 Task: Experiment with a spectral editing tool to visually identify and reduce sibilance.
Action: Mouse moved to (3, 16)
Screenshot: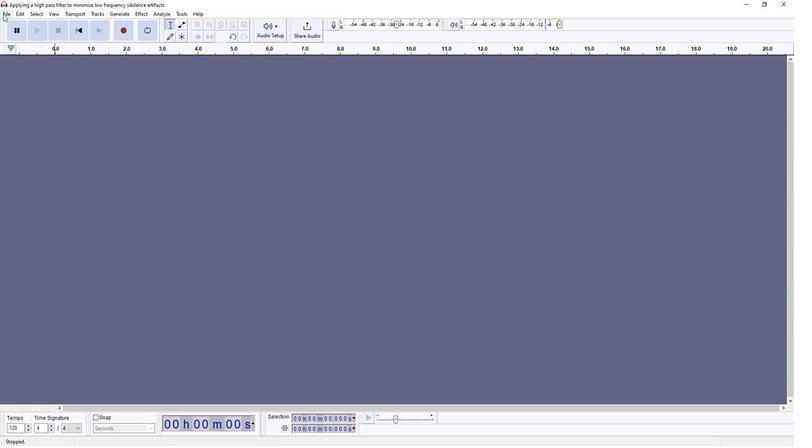 
Action: Mouse pressed left at (3, 16)
Screenshot: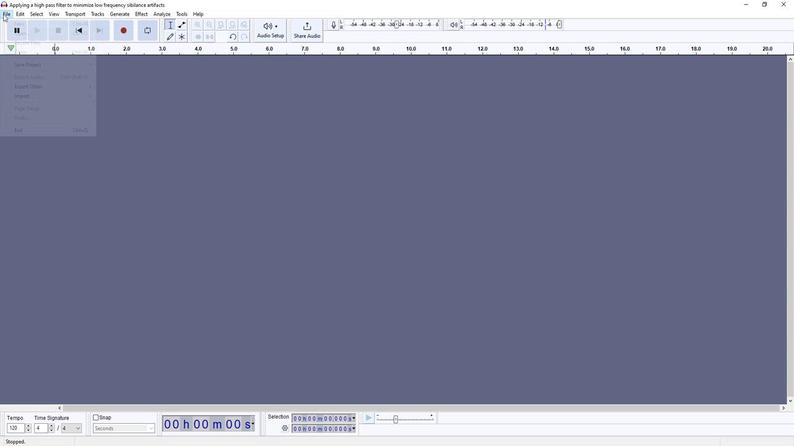 
Action: Mouse moved to (153, 101)
Screenshot: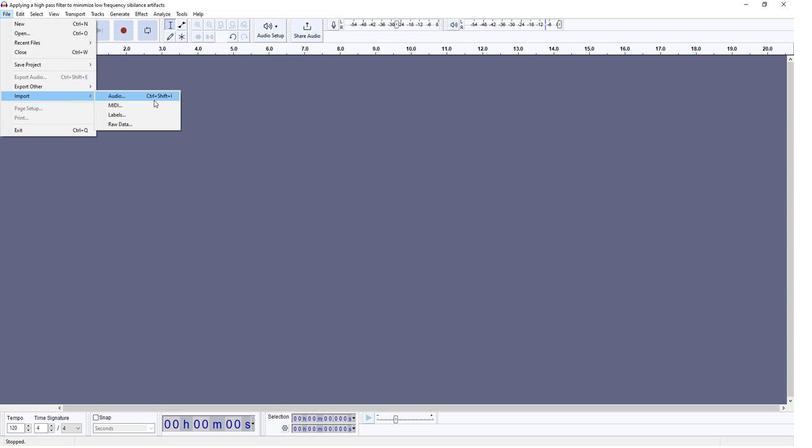 
Action: Mouse pressed left at (153, 101)
Screenshot: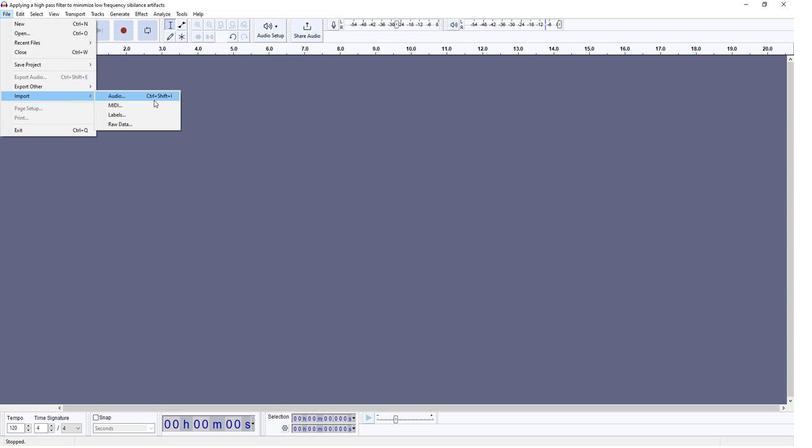 
Action: Mouse moved to (137, 66)
Screenshot: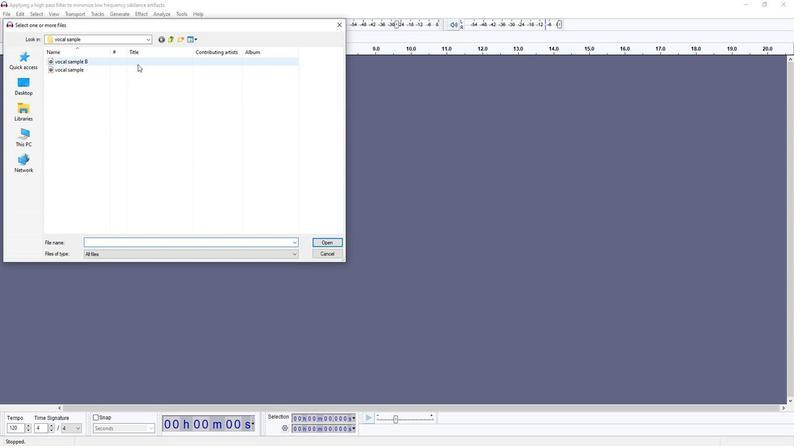 
Action: Mouse pressed left at (137, 66)
Screenshot: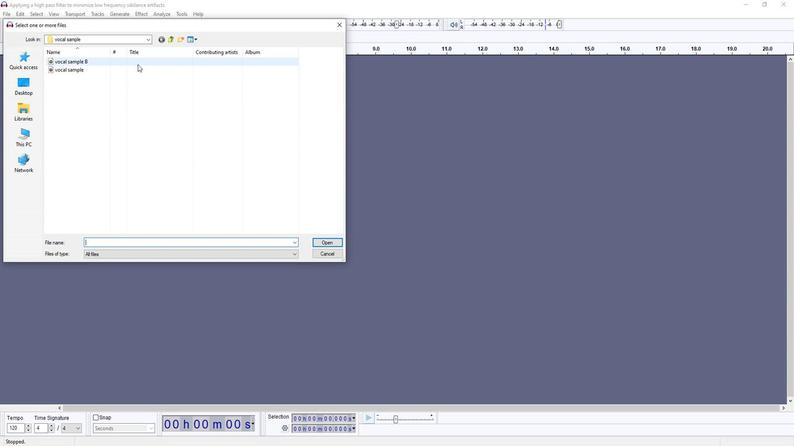 
Action: Mouse moved to (340, 243)
Screenshot: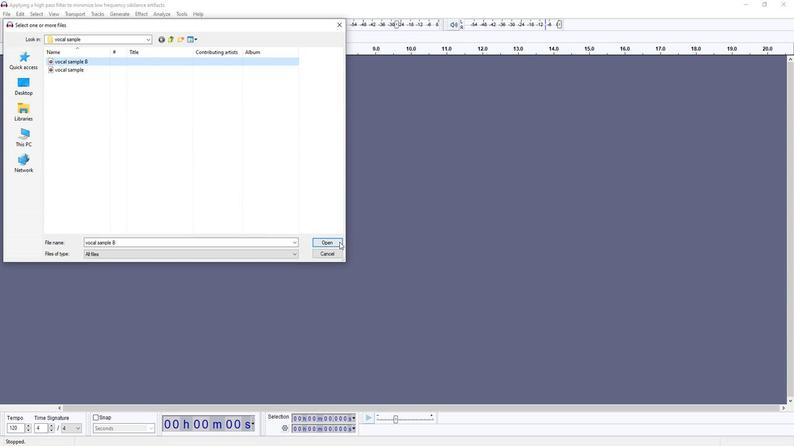 
Action: Mouse pressed left at (340, 243)
Screenshot: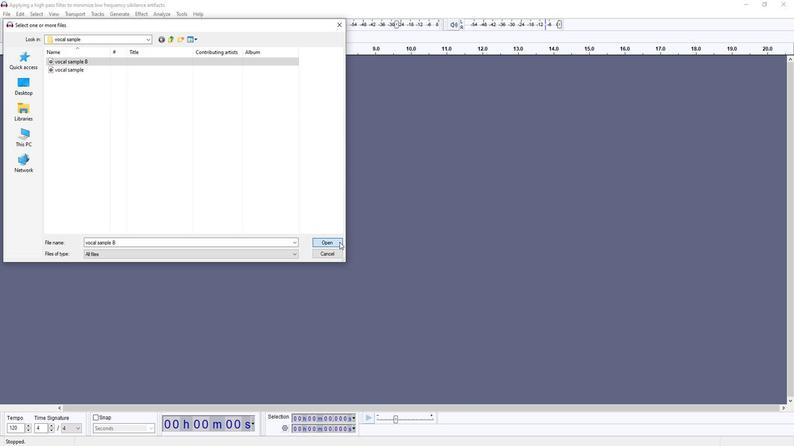 
Action: Mouse moved to (80, 101)
Screenshot: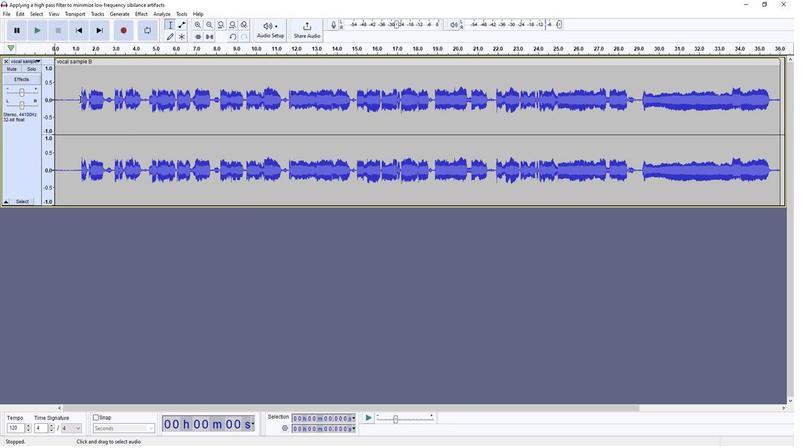 
Action: Mouse pressed left at (80, 101)
Screenshot: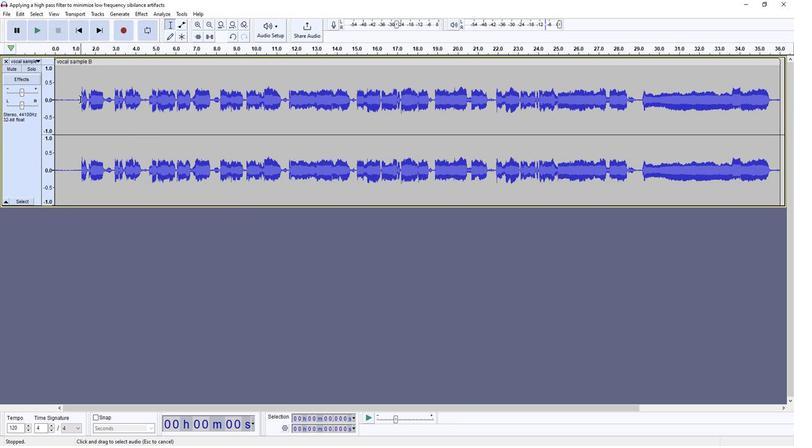 
Action: Mouse moved to (81, 94)
Screenshot: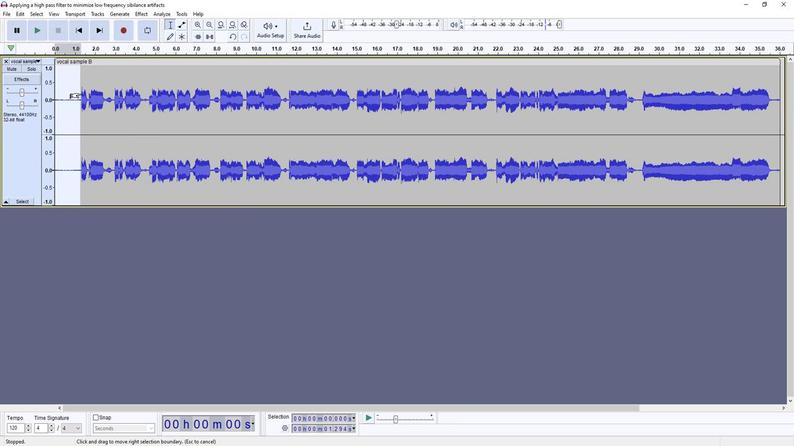 
Action: Mouse pressed left at (81, 94)
Screenshot: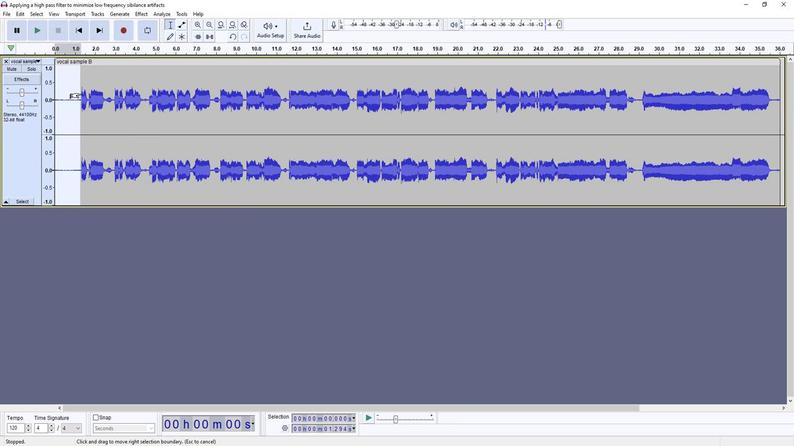 
Action: Mouse moved to (21, 14)
Screenshot: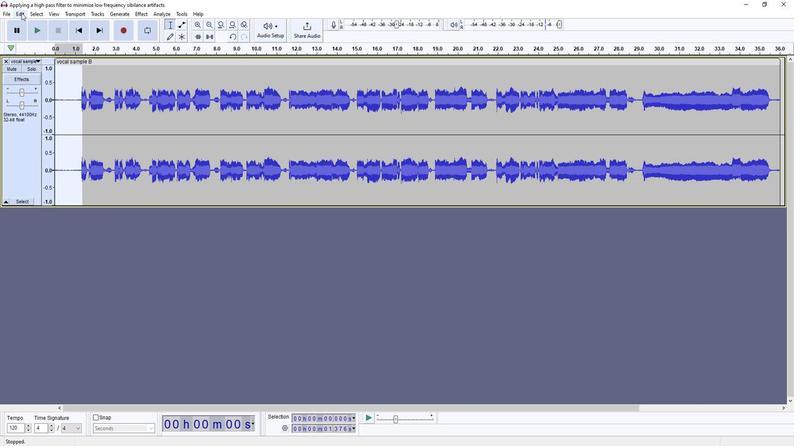 
Action: Mouse pressed left at (21, 14)
Screenshot: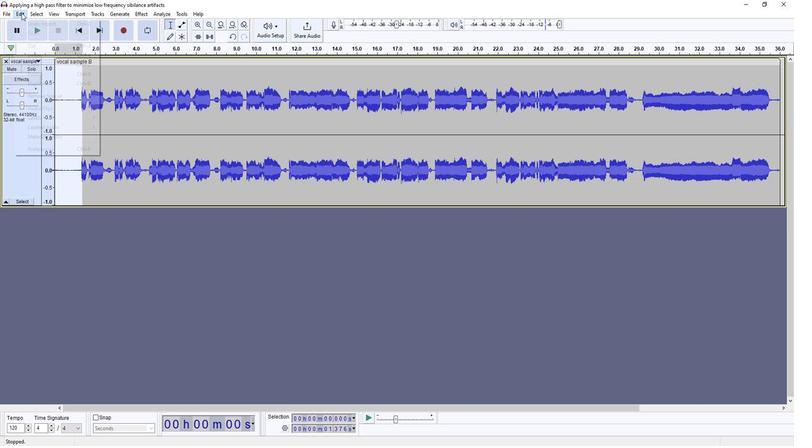 
Action: Mouse moved to (37, 47)
Screenshot: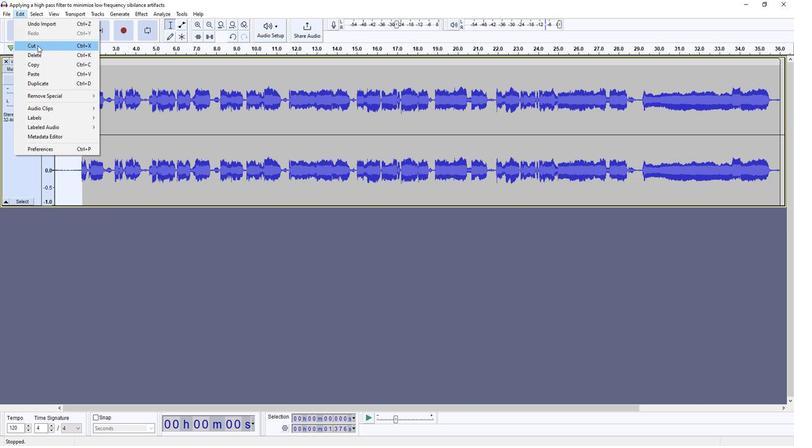 
Action: Mouse pressed left at (37, 47)
Screenshot: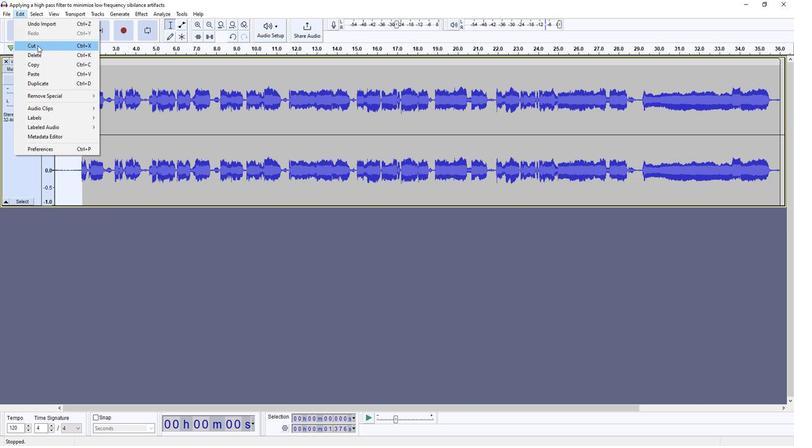 
Action: Mouse moved to (753, 83)
Screenshot: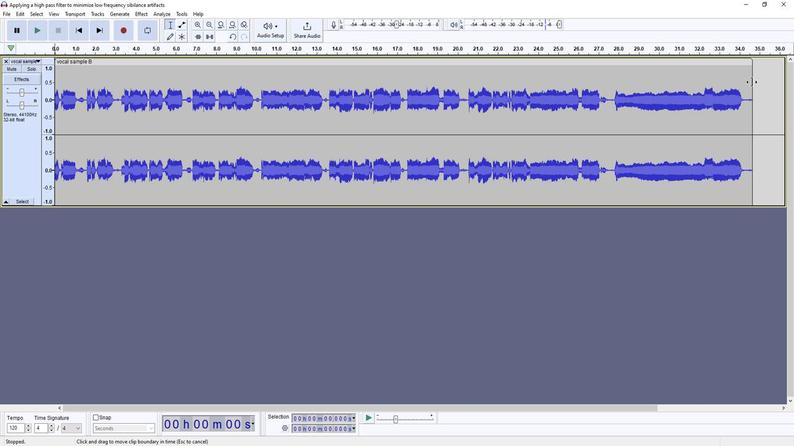
Action: Mouse pressed left at (753, 83)
Screenshot: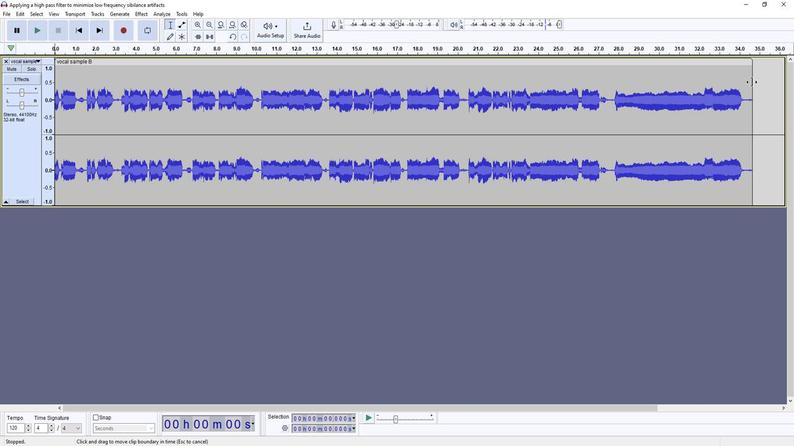 
Action: Mouse moved to (263, 99)
Screenshot: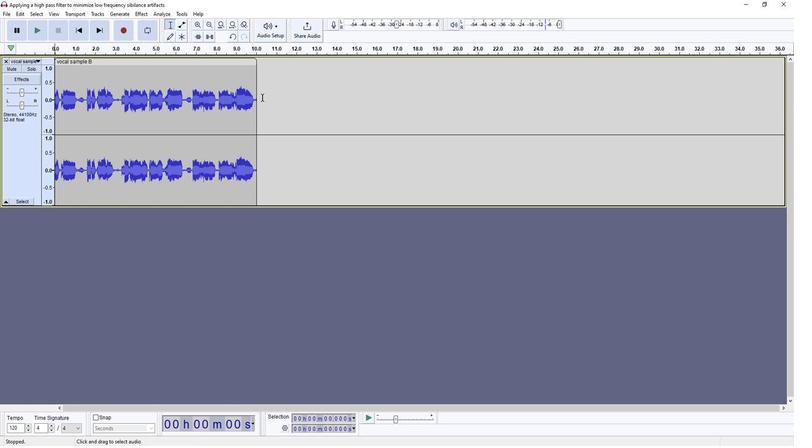 
Action: Mouse pressed left at (263, 99)
Screenshot: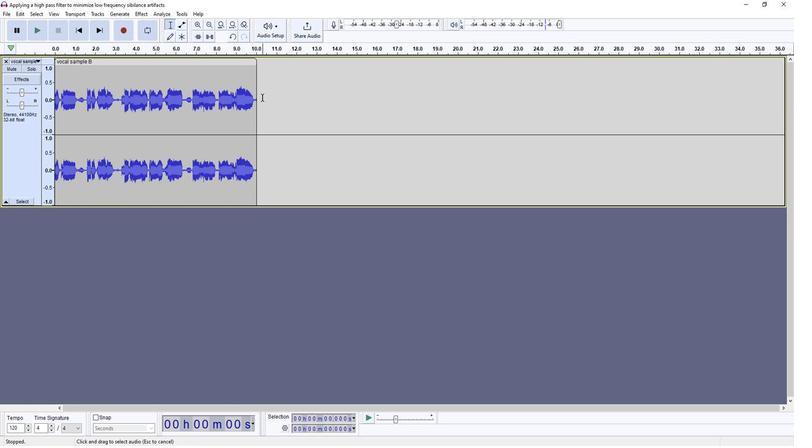 
Action: Mouse moved to (36, 31)
Screenshot: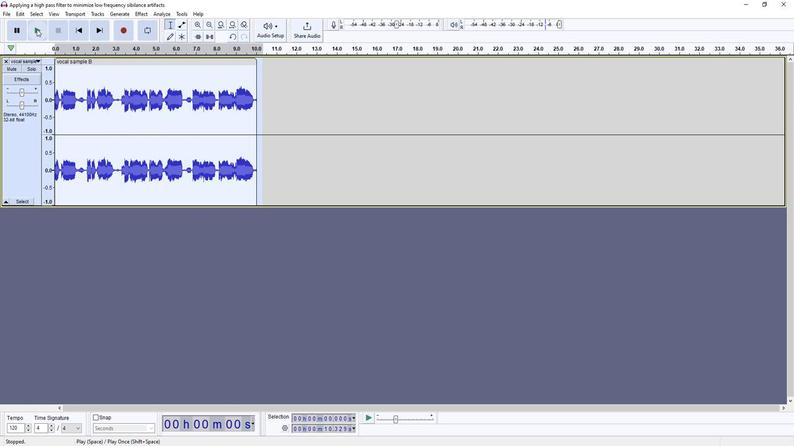 
Action: Mouse pressed left at (36, 31)
Screenshot: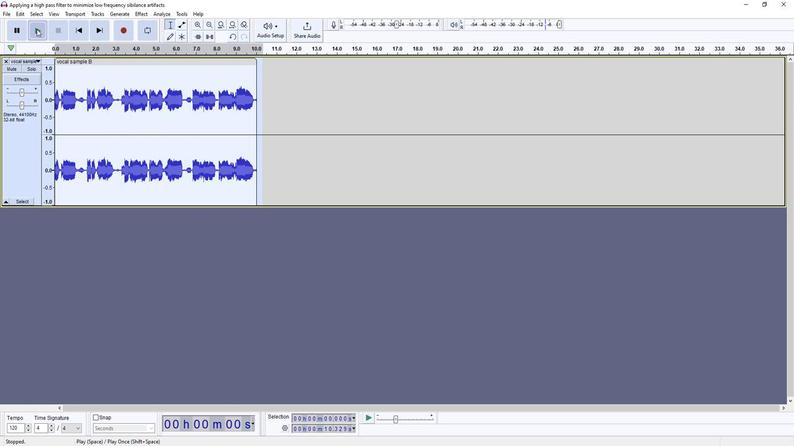
Action: Mouse moved to (55, 35)
Screenshot: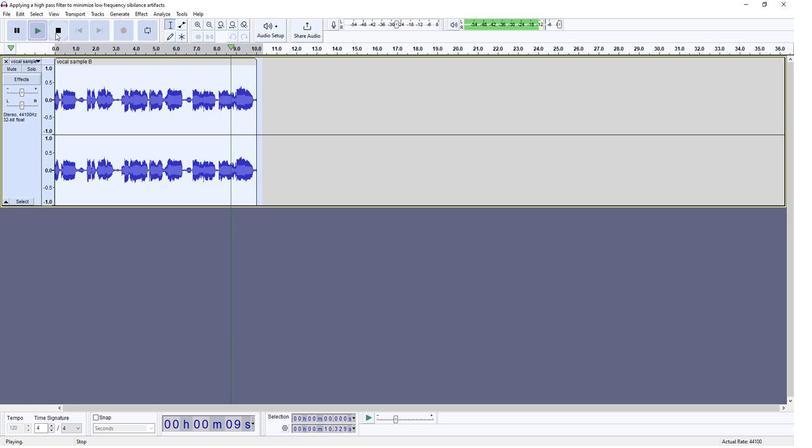 
Action: Mouse pressed left at (55, 35)
Screenshot: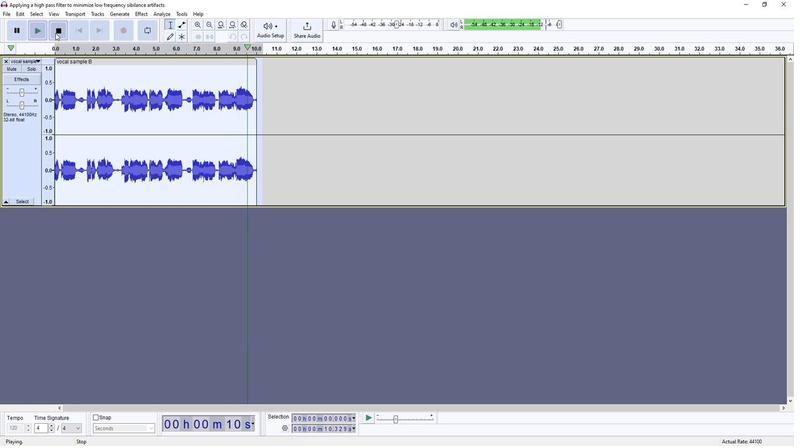 
Action: Mouse moved to (24, 130)
Screenshot: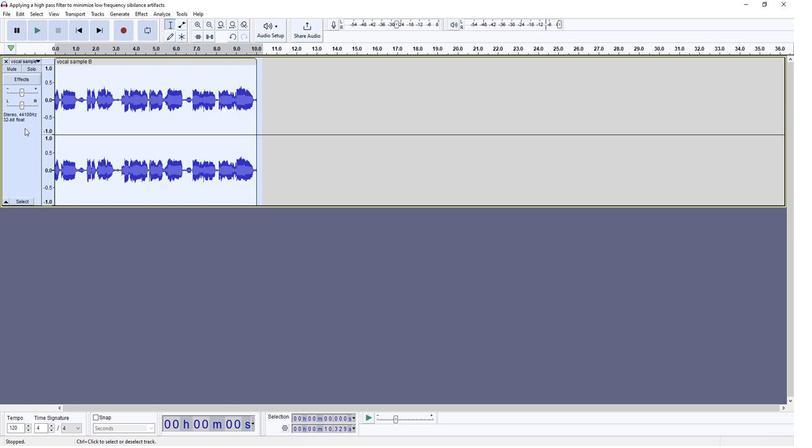 
Action: Mouse pressed right at (24, 130)
Screenshot: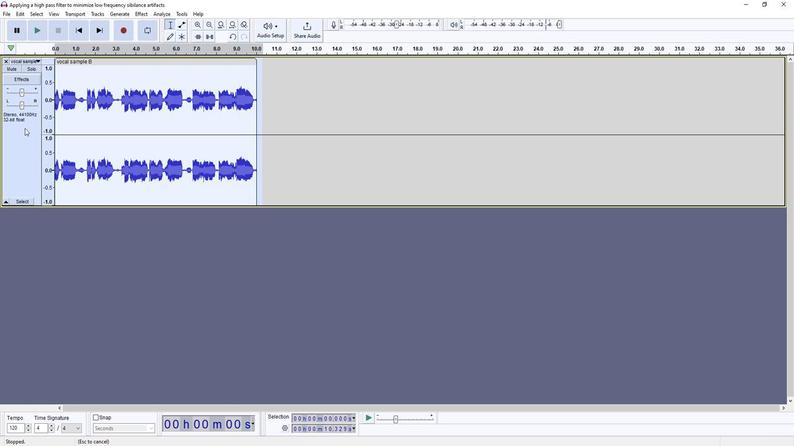 
Action: Mouse moved to (28, 147)
Screenshot: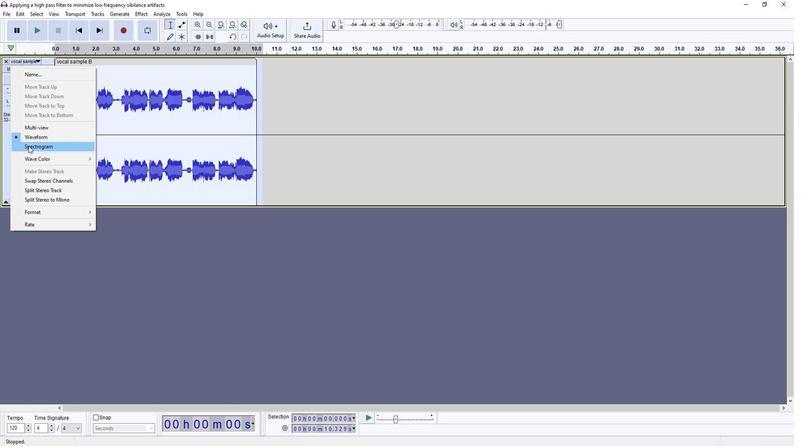 
Action: Mouse pressed left at (28, 147)
Screenshot: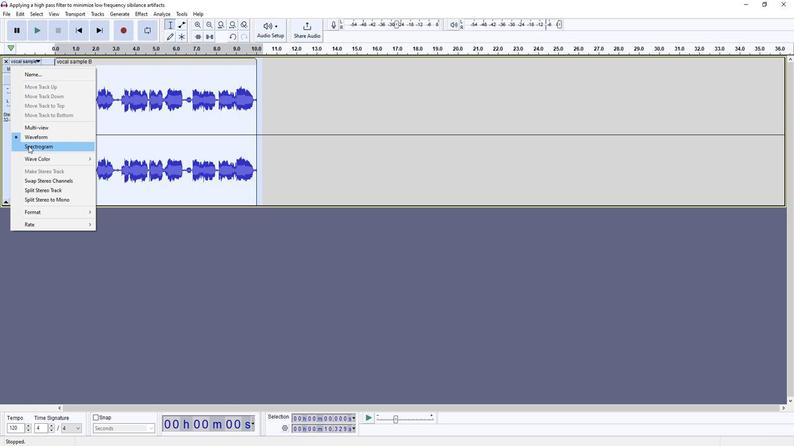 
Action: Mouse moved to (160, 209)
Screenshot: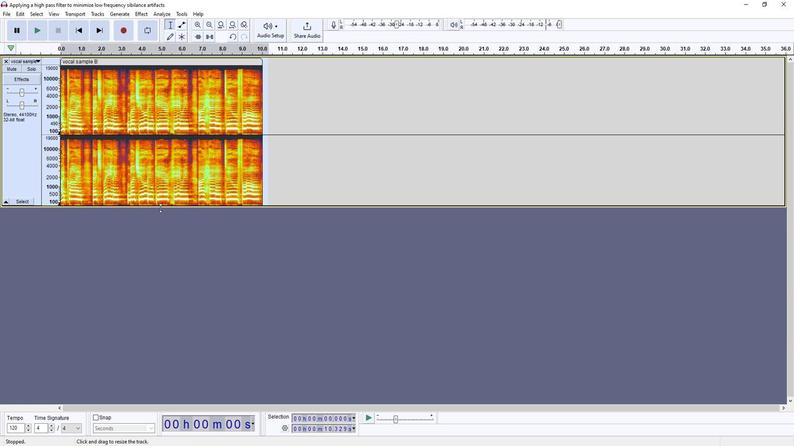
Action: Mouse pressed left at (160, 209)
Screenshot: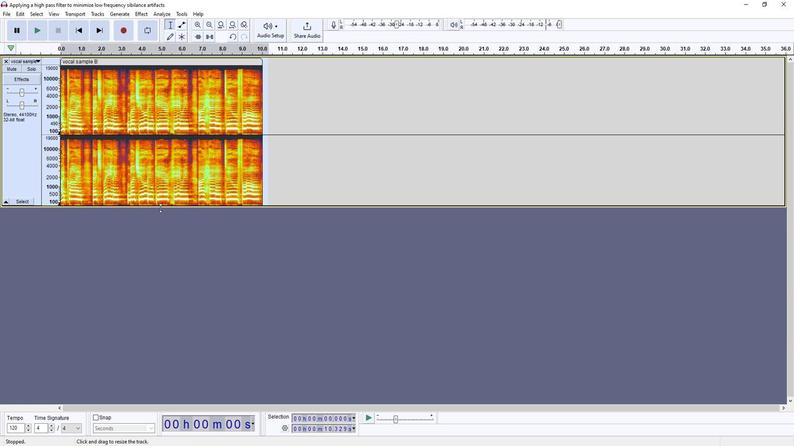 
Action: Mouse moved to (63, 106)
Screenshot: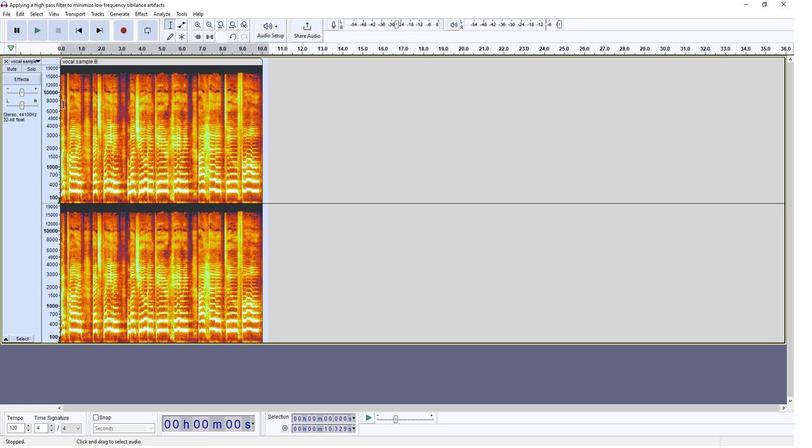 
Action: Mouse pressed left at (63, 106)
Screenshot: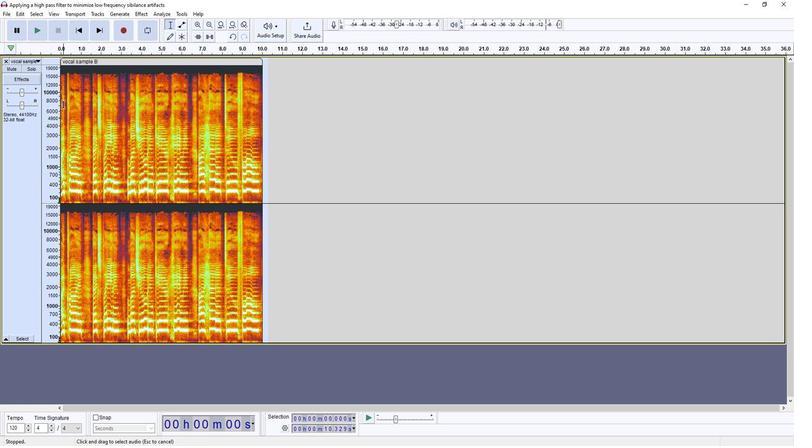 
Action: Mouse moved to (66, 106)
Screenshot: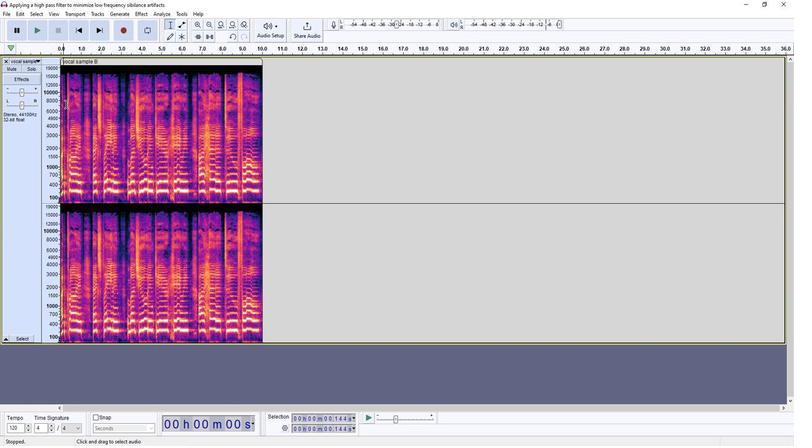 
Action: Mouse pressed left at (66, 106)
Screenshot: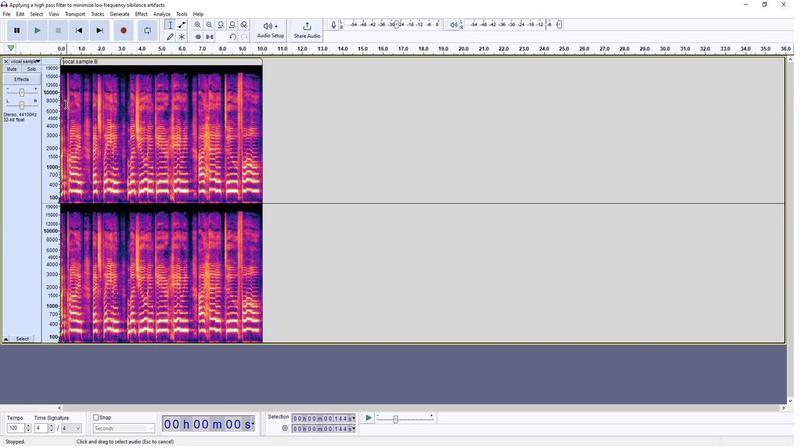 
Action: Mouse moved to (67, 108)
Screenshot: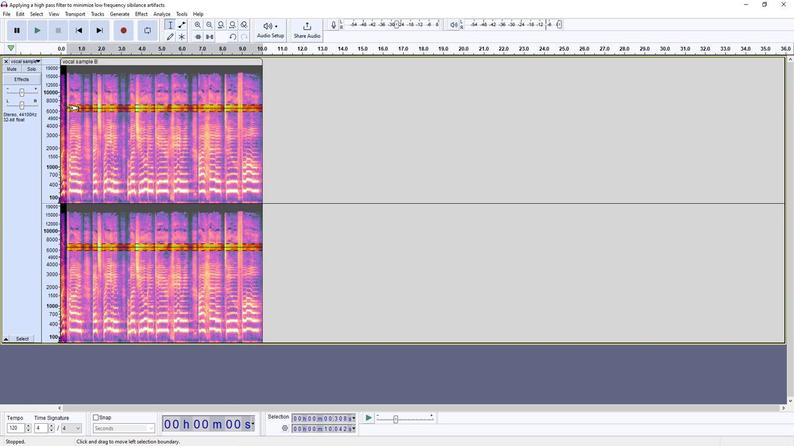 
Action: Mouse pressed left at (67, 108)
Screenshot: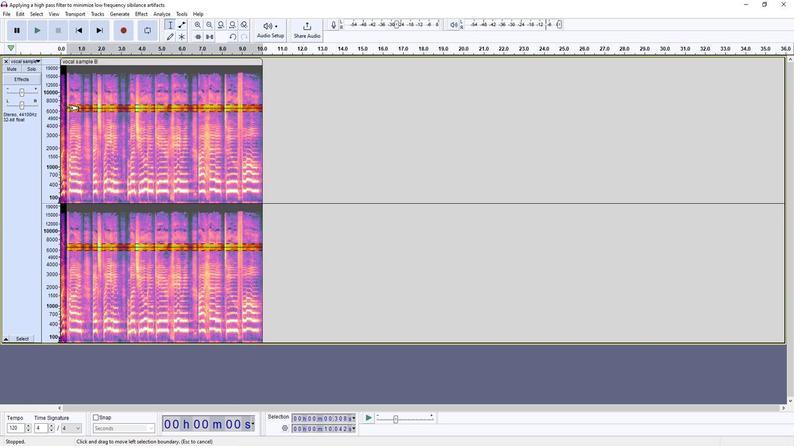 
Action: Mouse moved to (67, 106)
Screenshot: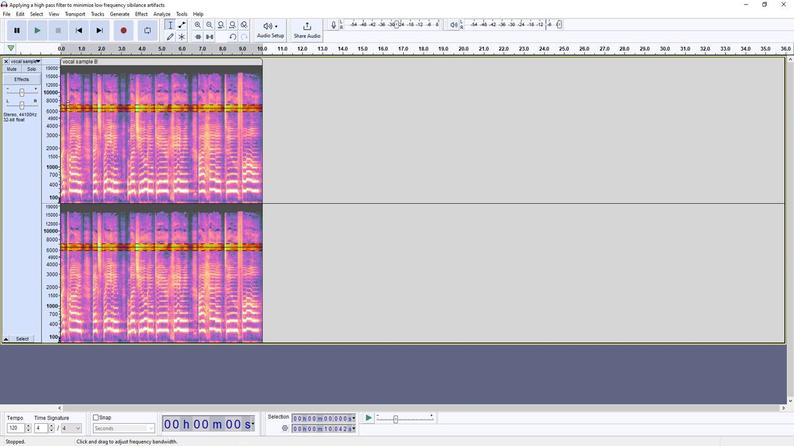 
Action: Mouse pressed left at (67, 106)
Screenshot: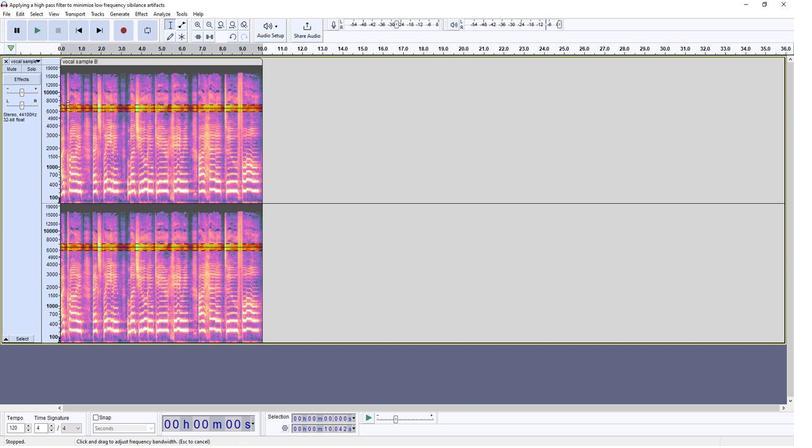 
Action: Mouse moved to (69, 109)
Screenshot: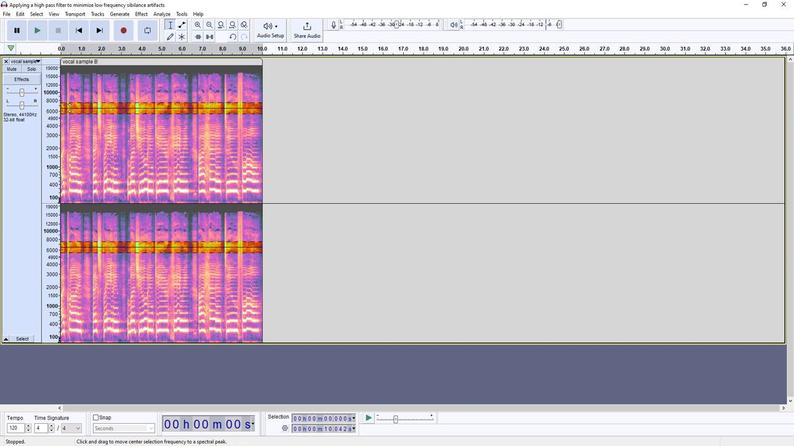 
Action: Mouse pressed left at (69, 109)
Screenshot: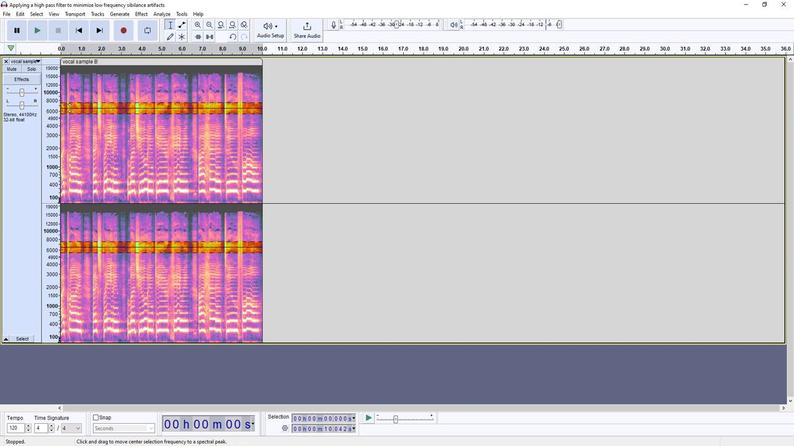 
Action: Mouse moved to (70, 101)
Screenshot: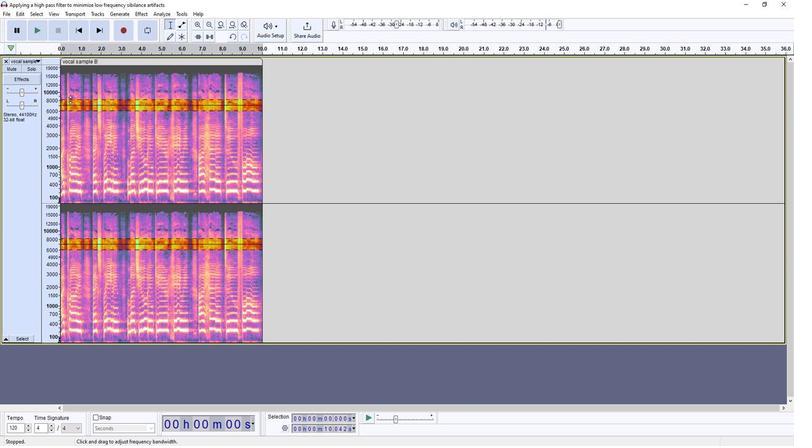 
Action: Mouse pressed left at (70, 101)
Screenshot: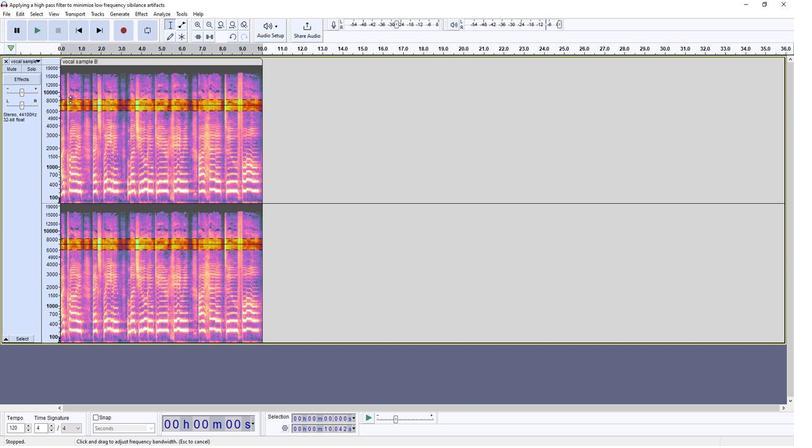 
Action: Mouse moved to (140, 15)
Screenshot: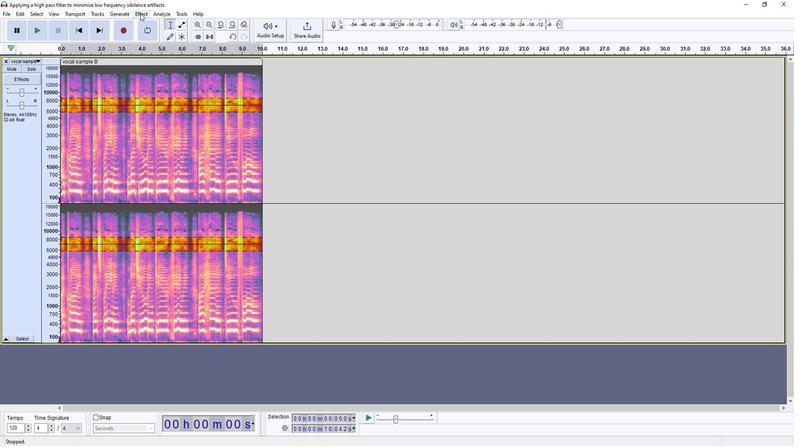 
Action: Mouse pressed left at (140, 15)
Screenshot: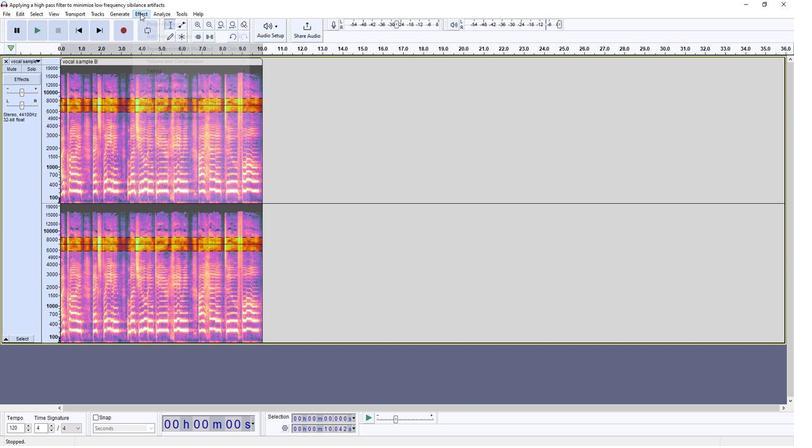 
Action: Mouse moved to (292, 156)
Screenshot: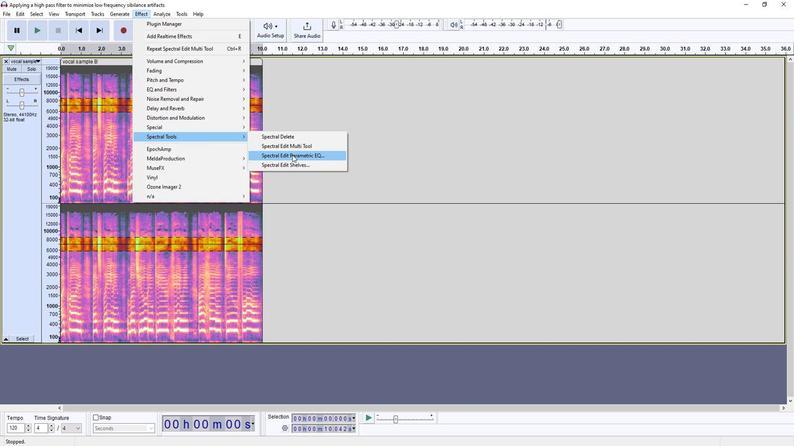 
Action: Mouse pressed left at (292, 156)
Screenshot: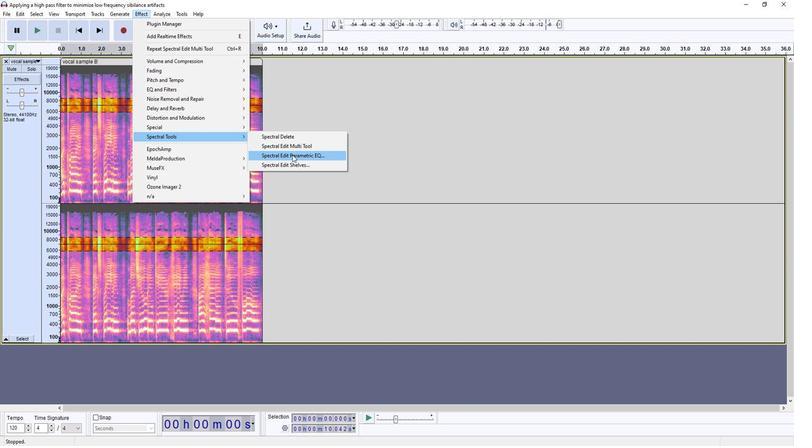 
Action: Mouse moved to (411, 223)
Screenshot: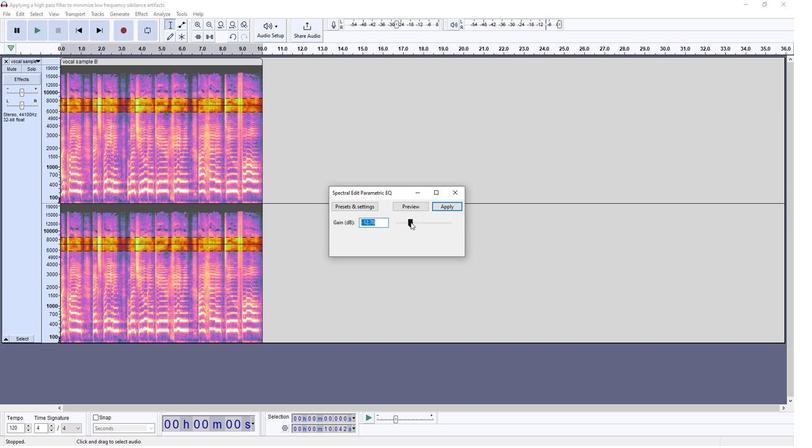 
Action: Mouse pressed left at (411, 223)
Screenshot: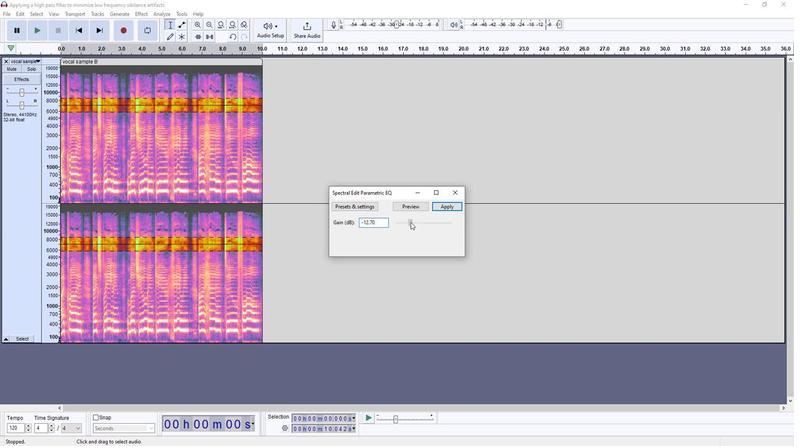 
Action: Mouse moved to (410, 207)
Screenshot: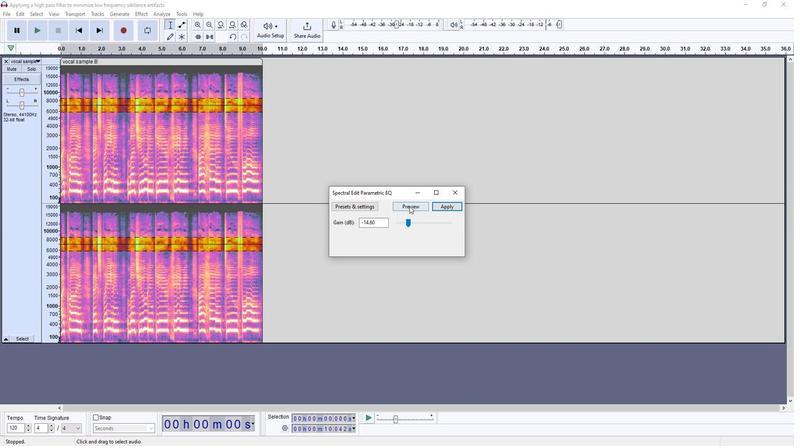 
Action: Mouse pressed left at (410, 207)
Screenshot: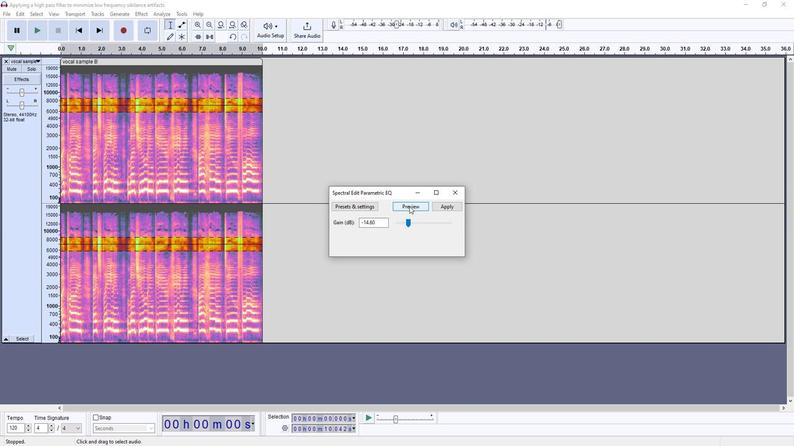 
Action: Mouse moved to (450, 209)
Screenshot: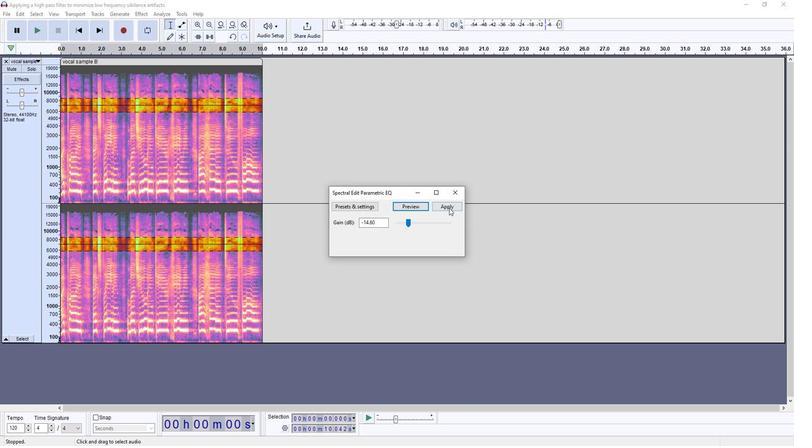 
Action: Mouse pressed left at (450, 209)
Screenshot: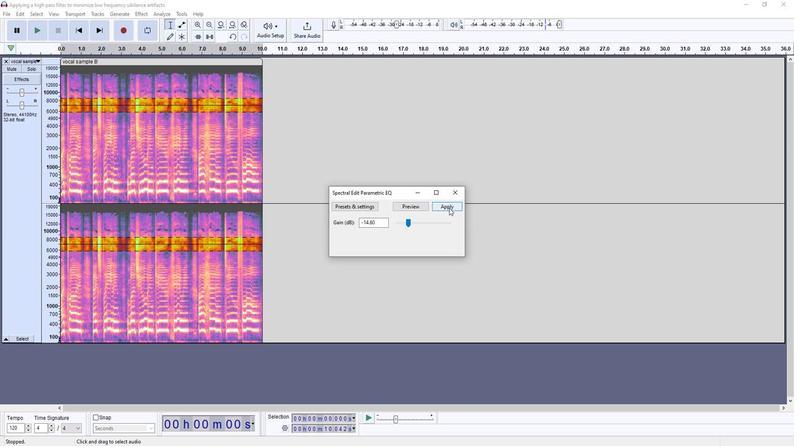 
Action: Mouse moved to (280, 270)
Screenshot: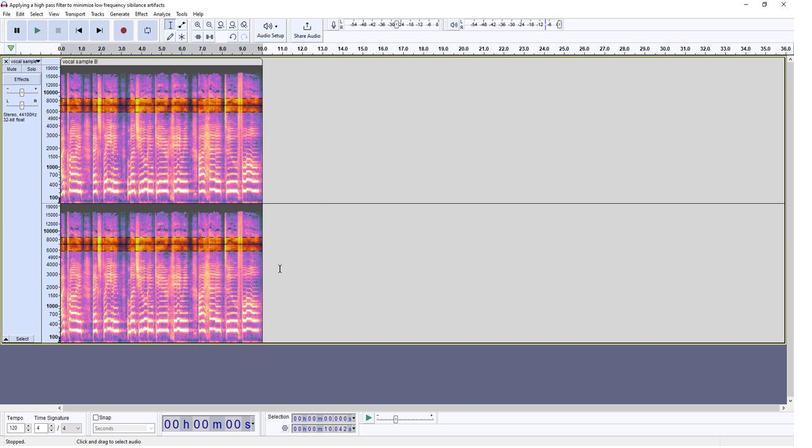 
Action: Mouse pressed left at (280, 270)
Screenshot: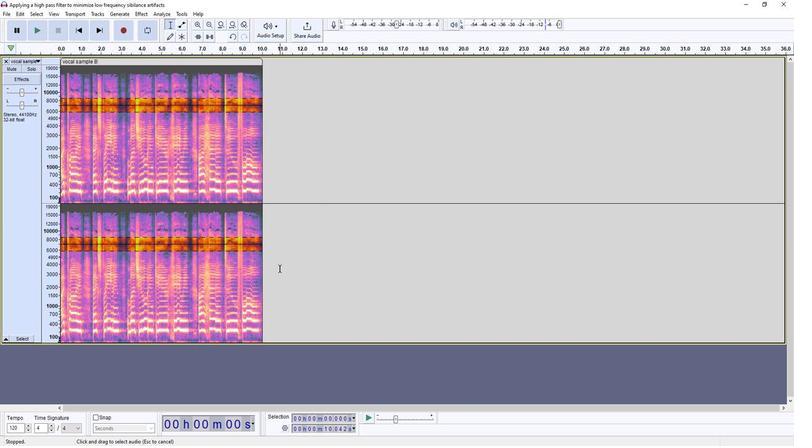 
Action: Mouse moved to (40, 27)
Screenshot: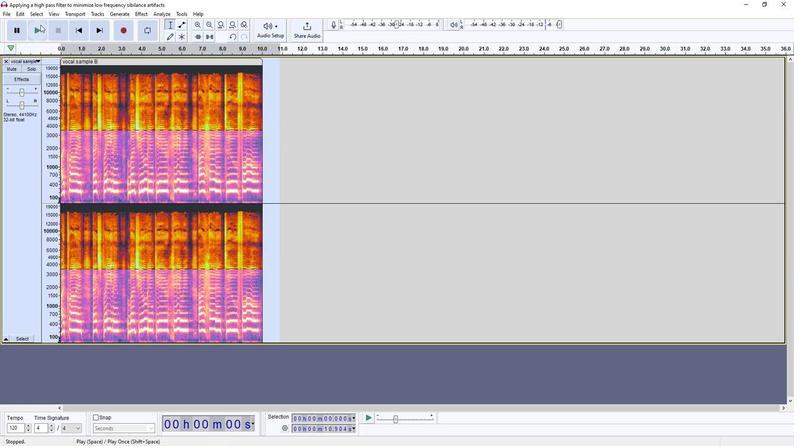
Action: Mouse pressed left at (40, 27)
Screenshot: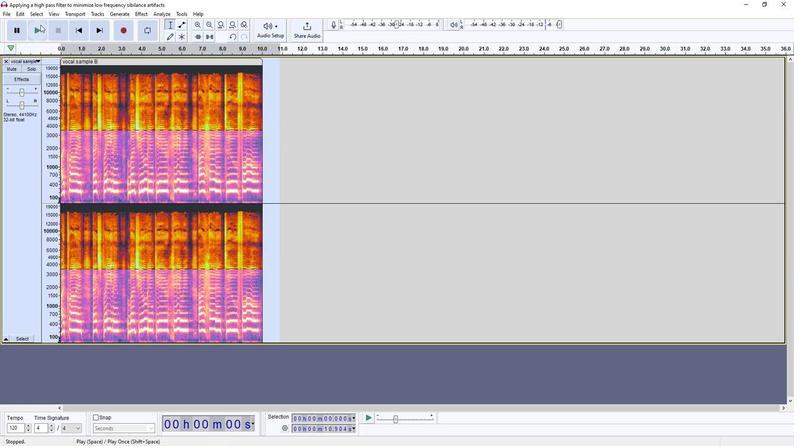 
Action: Mouse moved to (58, 31)
Screenshot: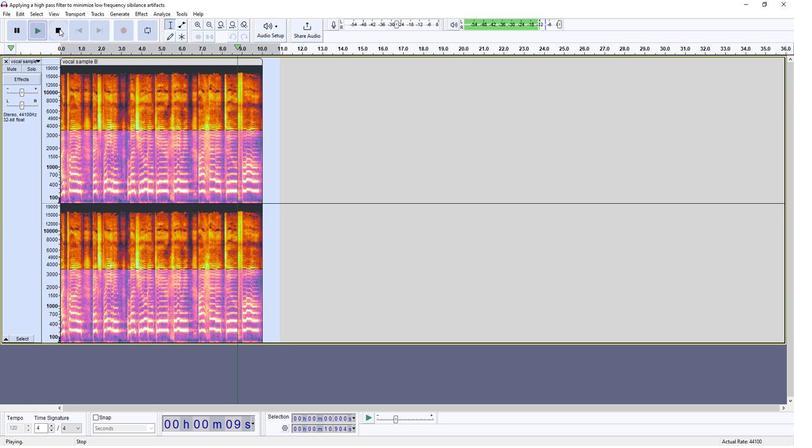 
Action: Mouse pressed left at (58, 31)
Screenshot: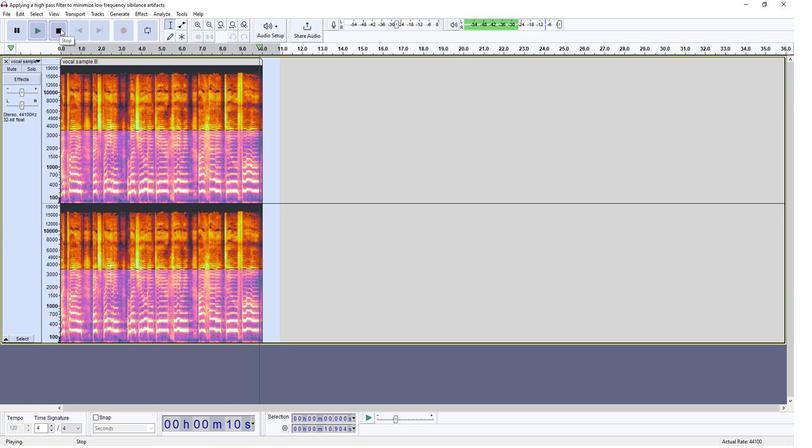 
Action: Mouse moved to (6, 14)
Screenshot: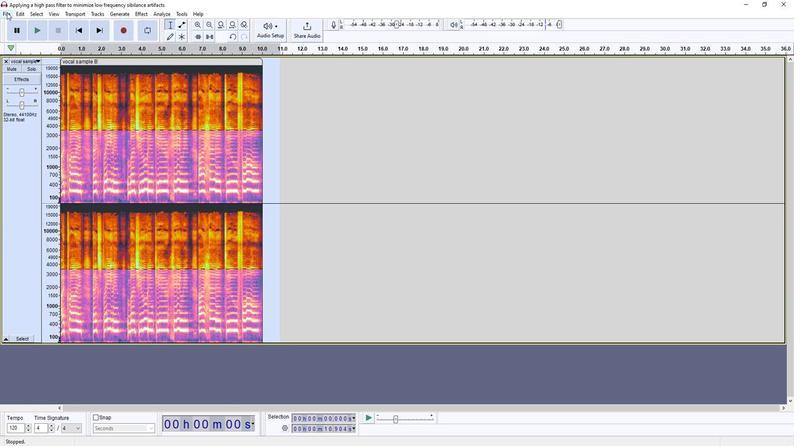 
Action: Mouse pressed left at (6, 14)
Screenshot: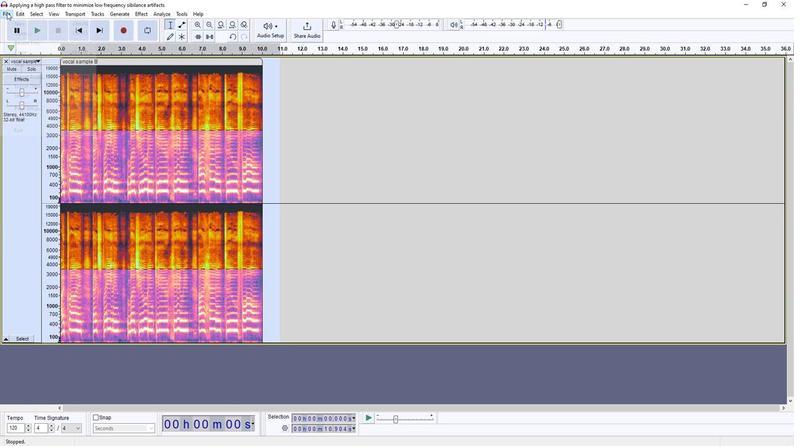 
Action: Mouse moved to (123, 75)
Screenshot: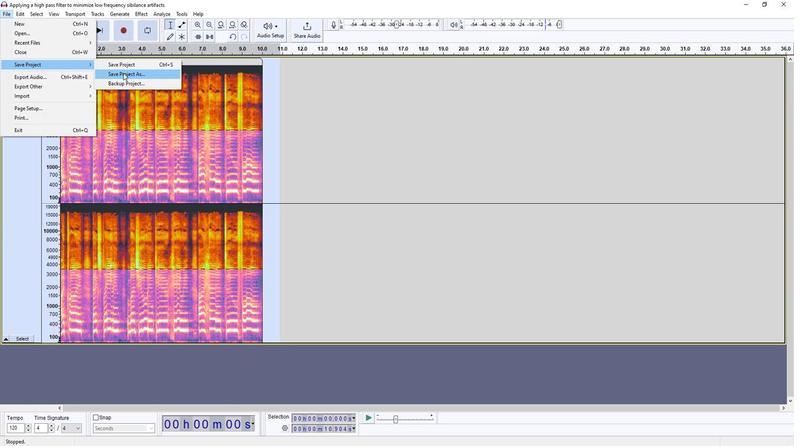 
Action: Mouse pressed left at (123, 75)
Screenshot: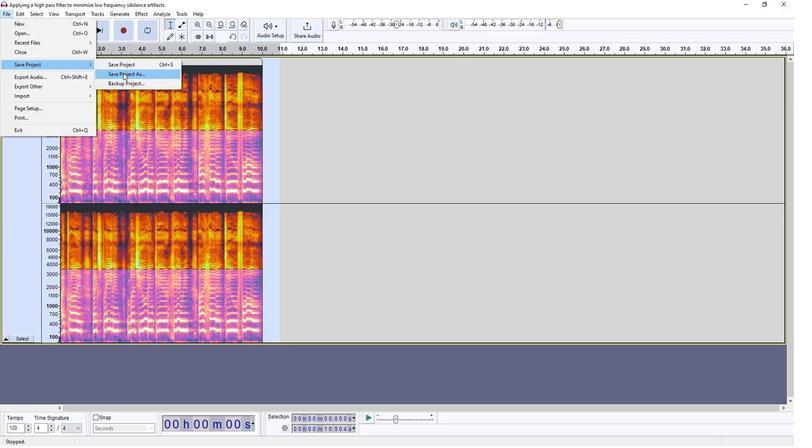 
Action: Mouse moved to (122, 75)
Screenshot: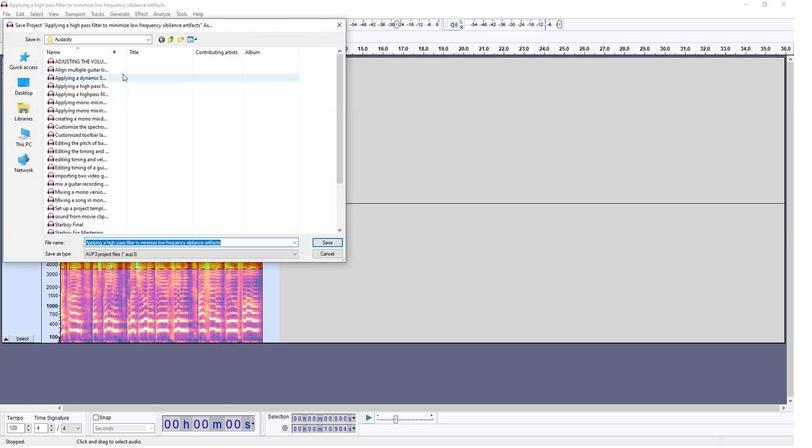 
Action: Key pressed <Key.backspace><Key.shift><Key.shift><Key.shift><Key.shift><Key.shift><Key.shift><Key.shift><Key.shift><Key.shift><Key.shift><Key.shift><Key.shift><Key.shift><Key.shift>Experiment<Key.space>with<Key.space>a<Key.space>spectral<Key.space>editing<Key.space>tool<Key.space>to<Key.space>visually<Key.space>identify<Key.space>and<Key.space>reduce<Key.space>sibilance
Screenshot: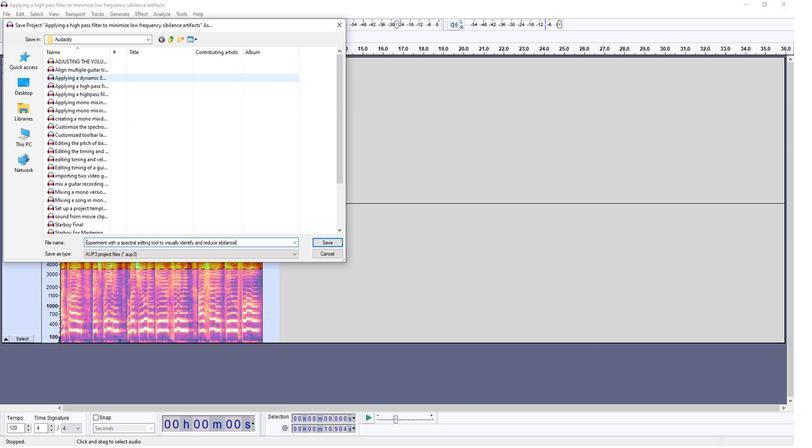
Action: Mouse moved to (322, 242)
Screenshot: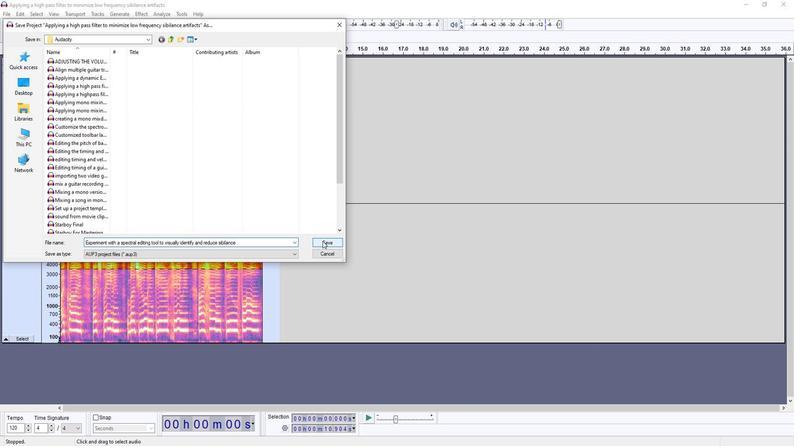 
Action: Mouse pressed left at (322, 242)
Screenshot: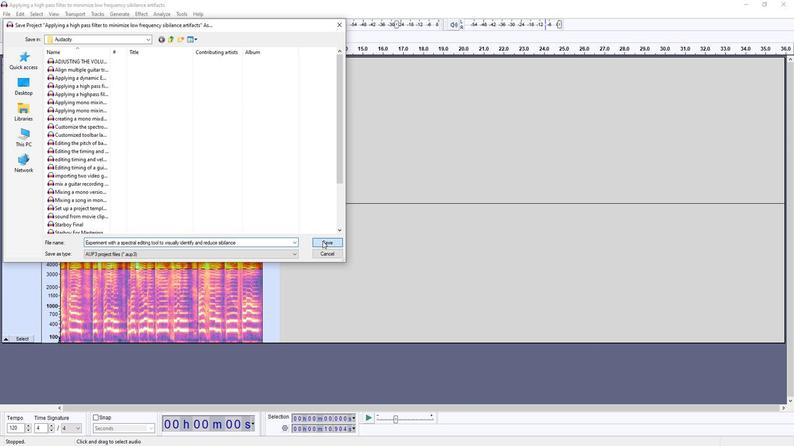 
